 Task: Look for products from Store Brand only.
Action: Mouse pressed left at (20, 127)
Screenshot: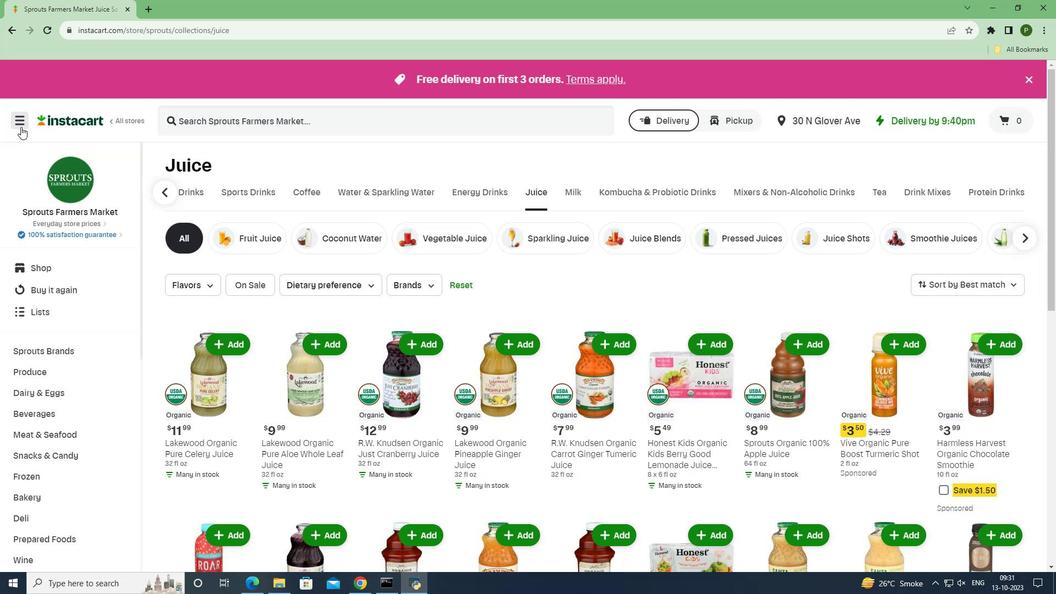 
Action: Mouse moved to (40, 287)
Screenshot: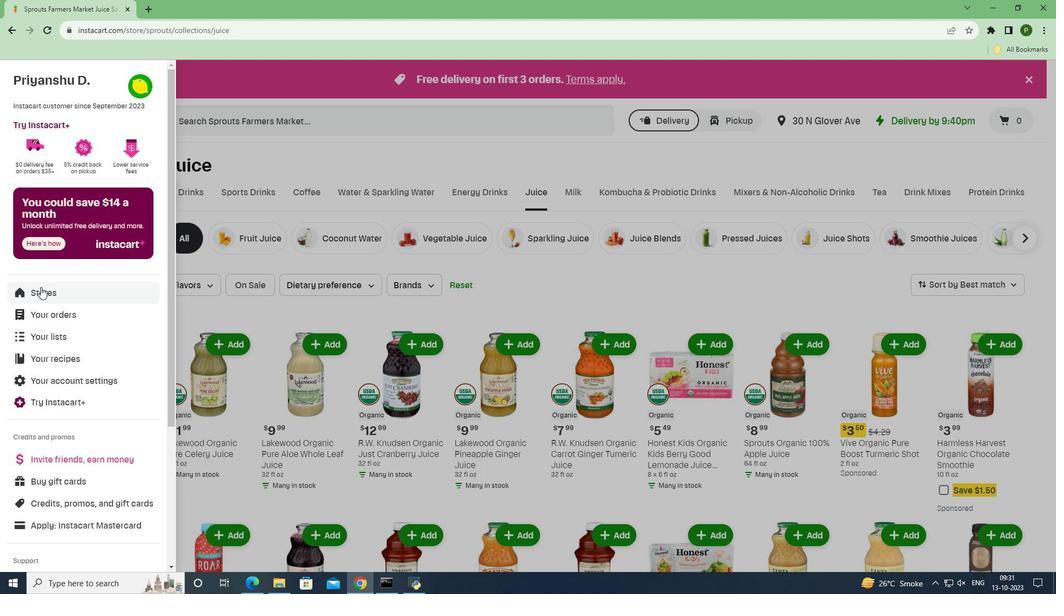 
Action: Mouse pressed left at (40, 287)
Screenshot: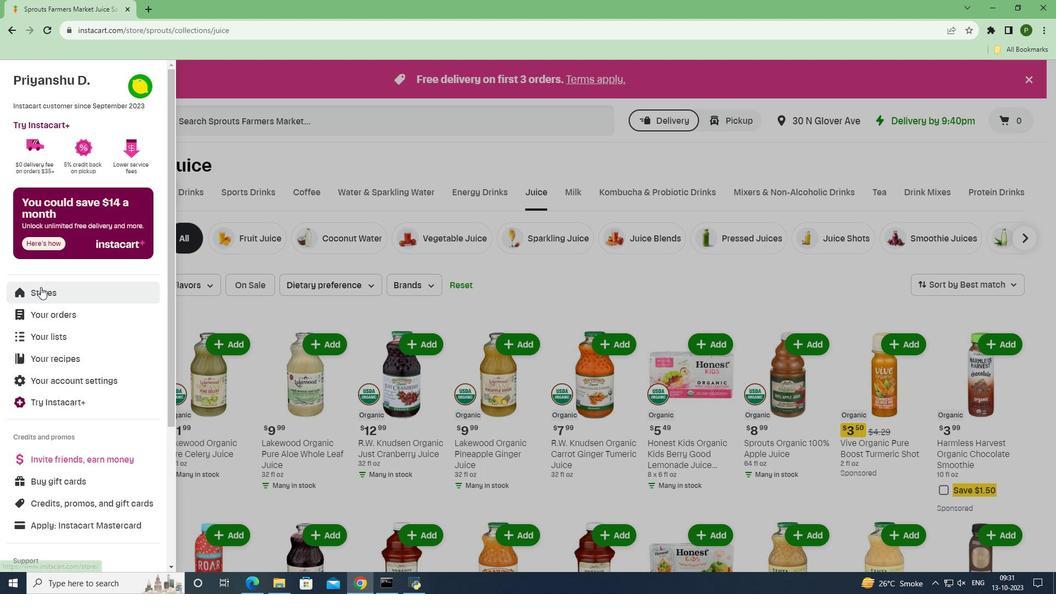 
Action: Mouse moved to (259, 122)
Screenshot: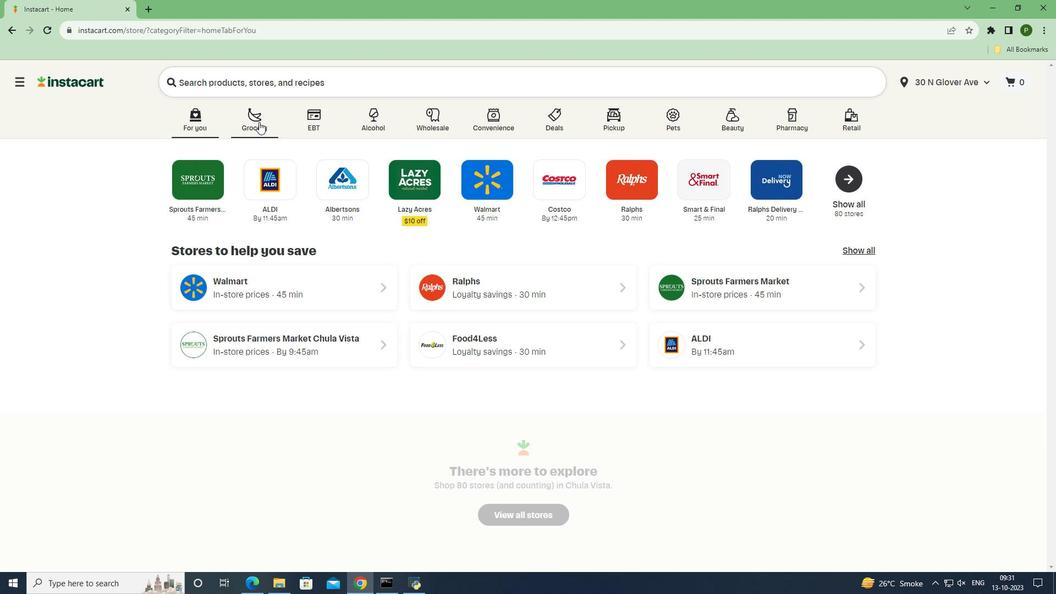 
Action: Mouse pressed left at (259, 122)
Screenshot: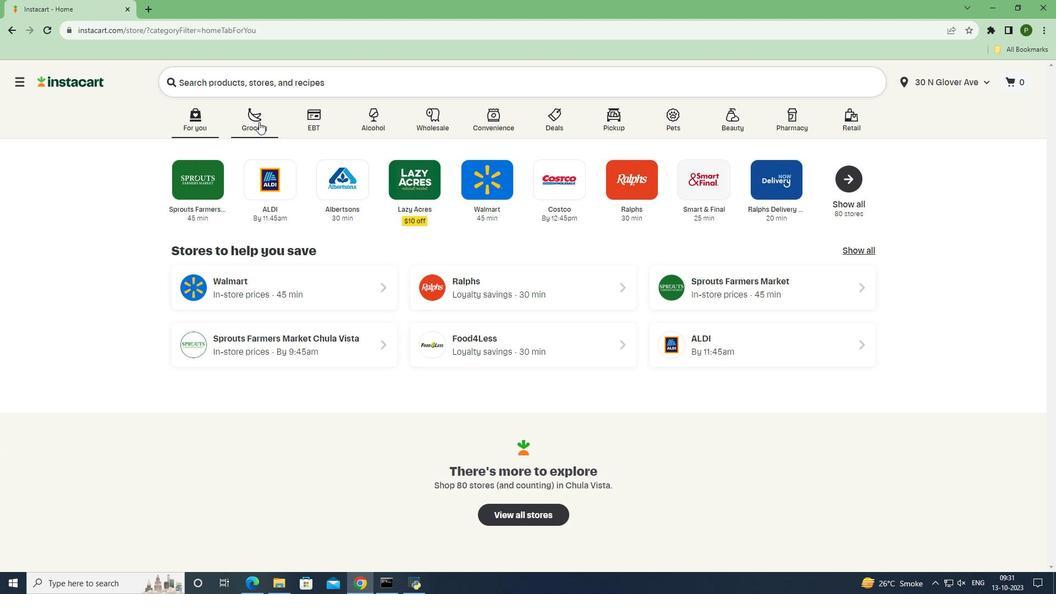 
Action: Mouse moved to (671, 253)
Screenshot: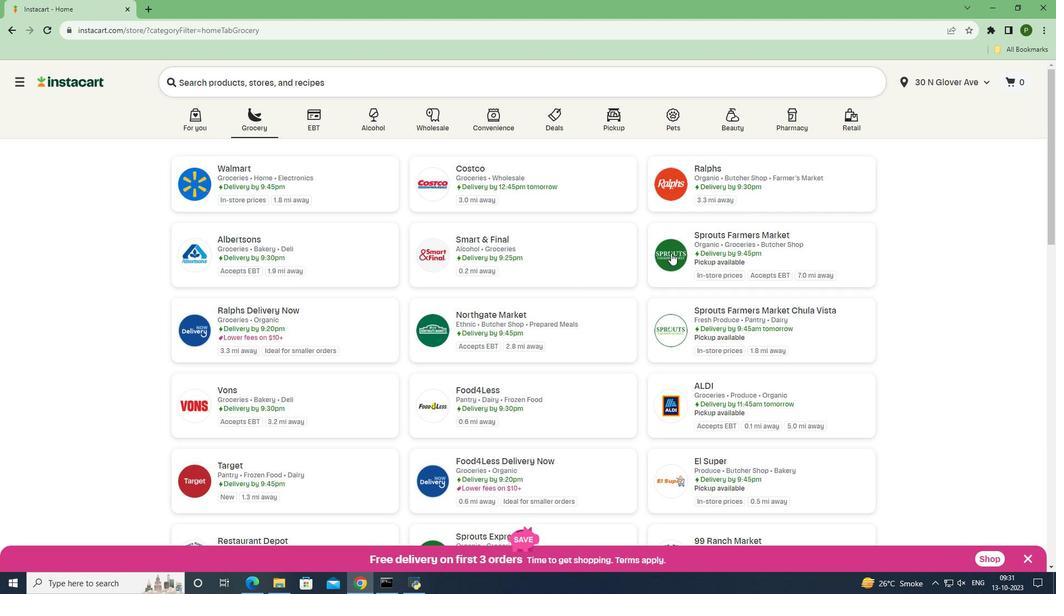 
Action: Mouse pressed left at (671, 253)
Screenshot: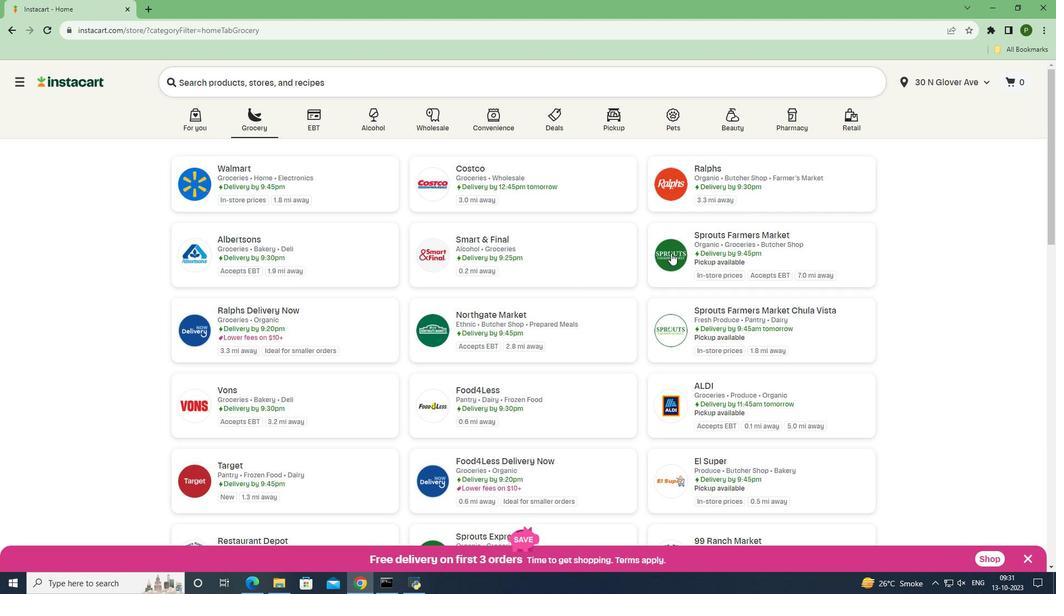 
Action: Mouse moved to (56, 416)
Screenshot: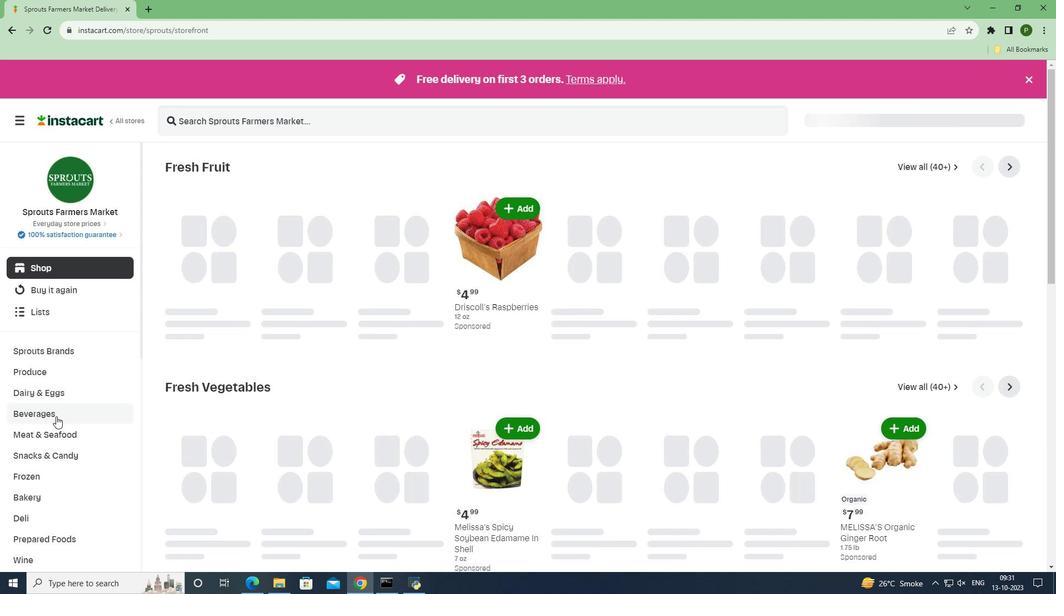 
Action: Mouse pressed left at (56, 416)
Screenshot: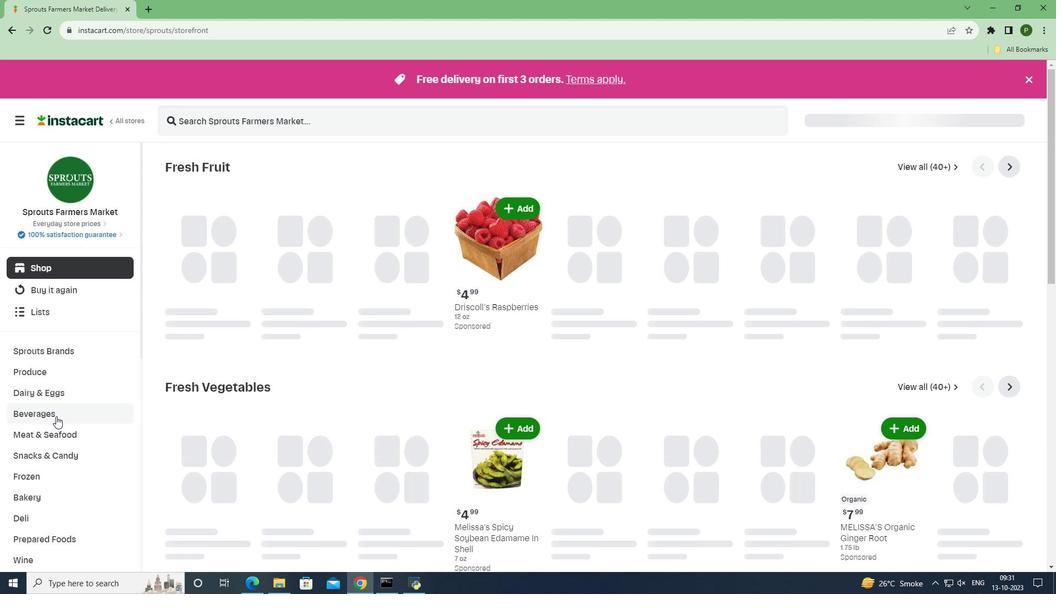 
Action: Mouse moved to (612, 195)
Screenshot: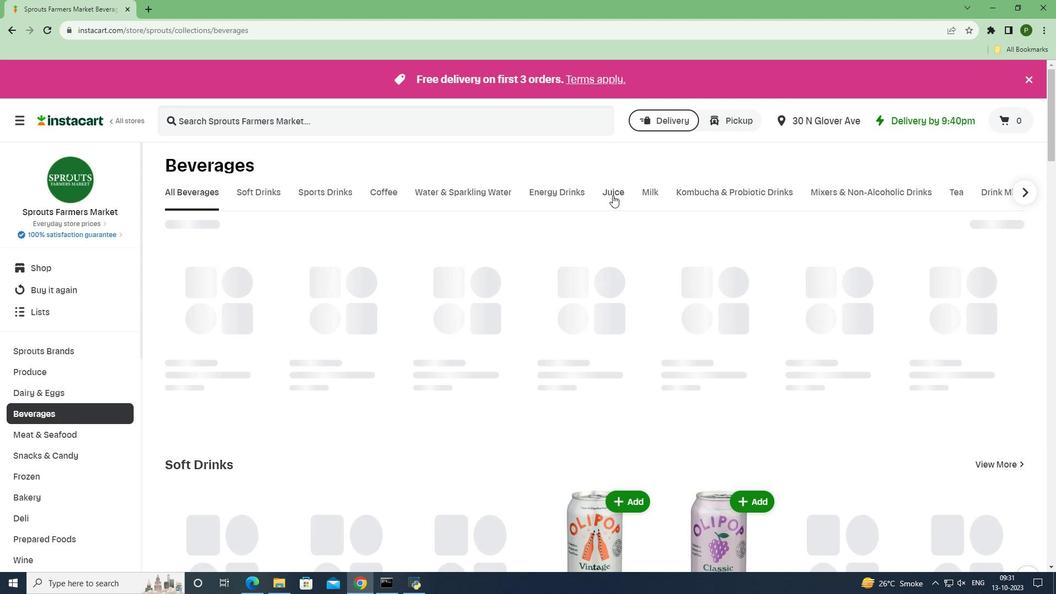 
Action: Mouse pressed left at (612, 195)
Screenshot: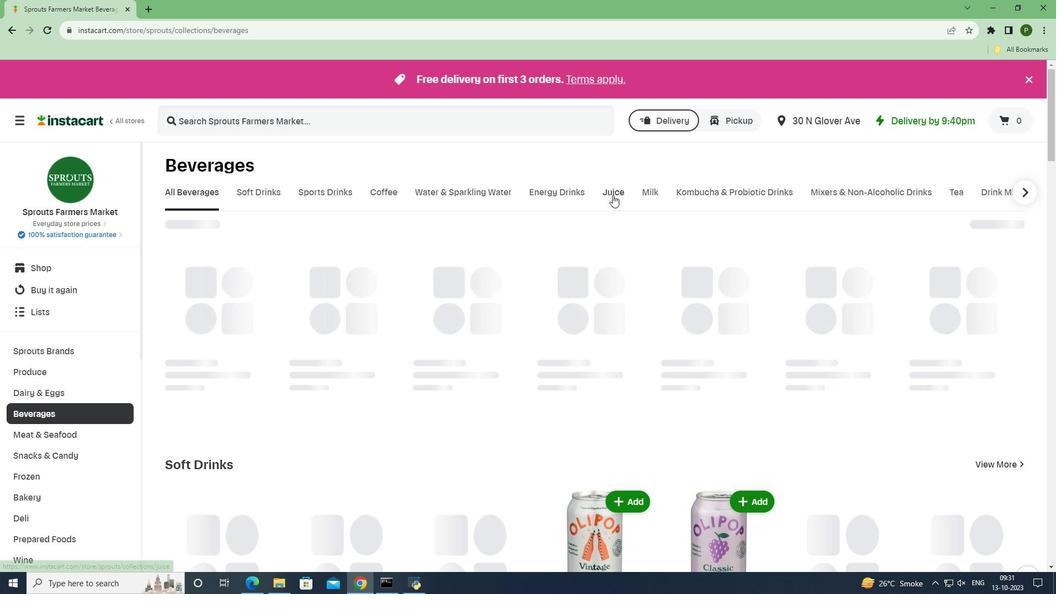 
Action: Mouse moved to (415, 285)
Screenshot: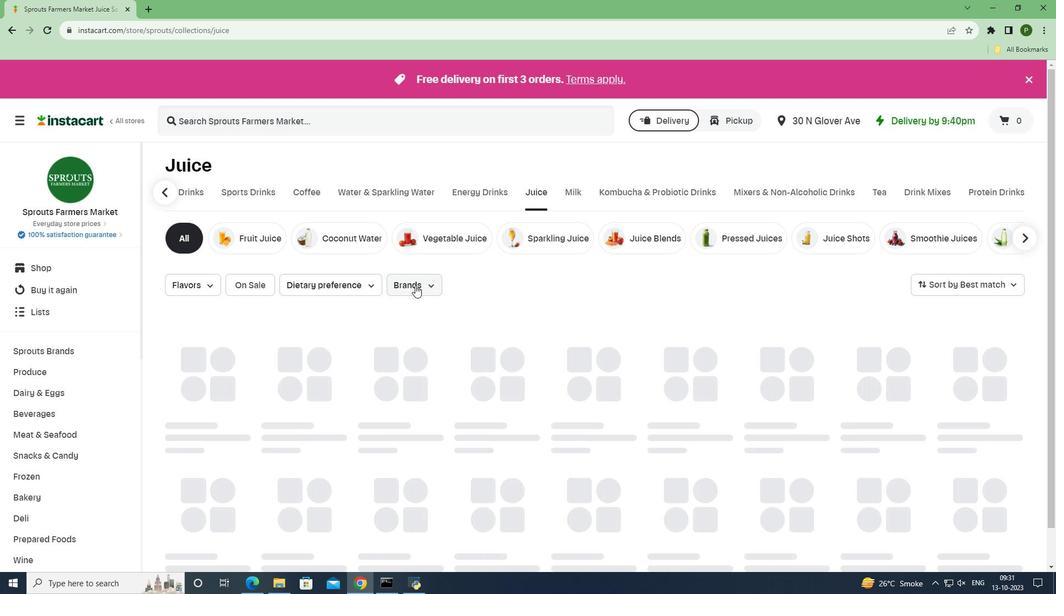 
Action: Mouse pressed left at (415, 285)
Screenshot: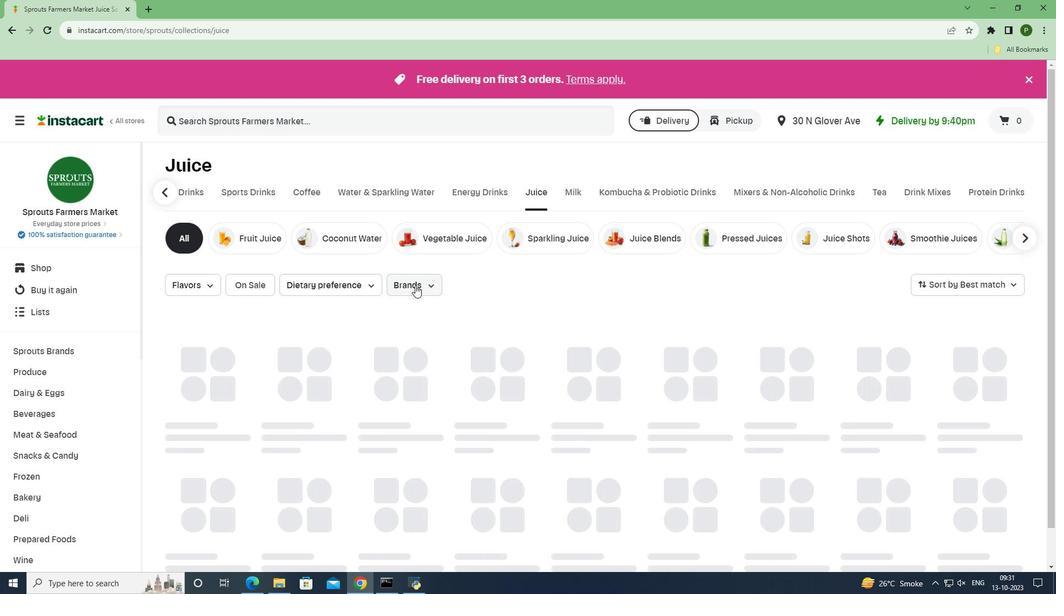 
Action: Mouse moved to (431, 315)
Screenshot: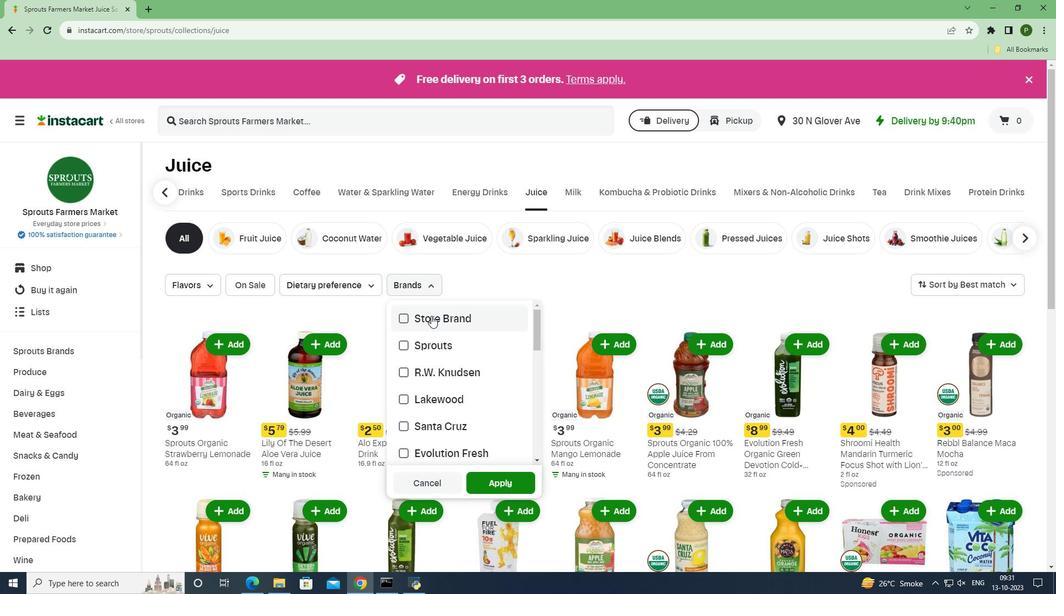 
Action: Mouse pressed left at (431, 315)
Screenshot: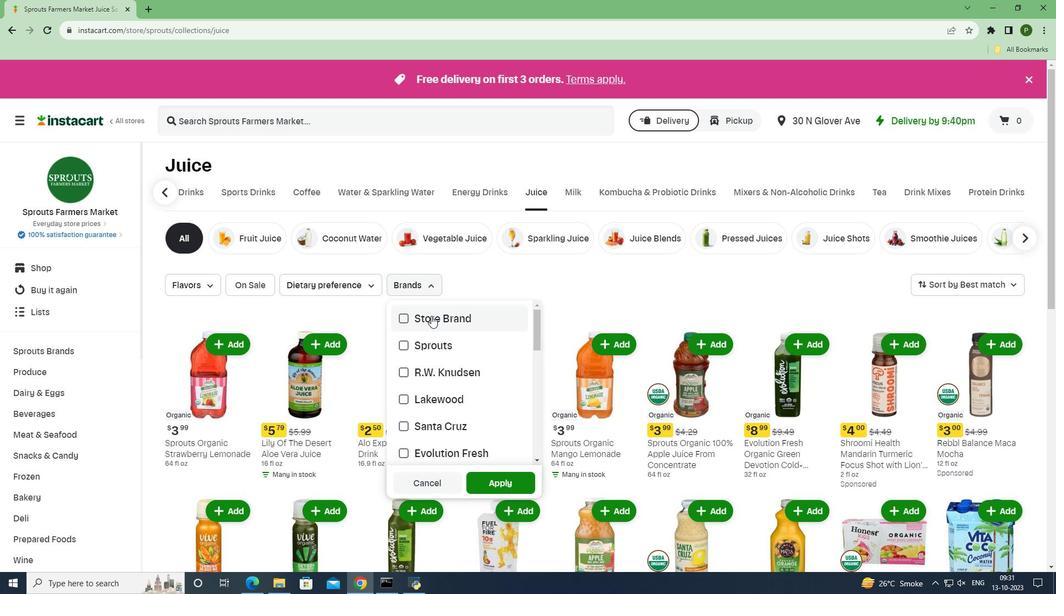 
Action: Mouse moved to (489, 478)
Screenshot: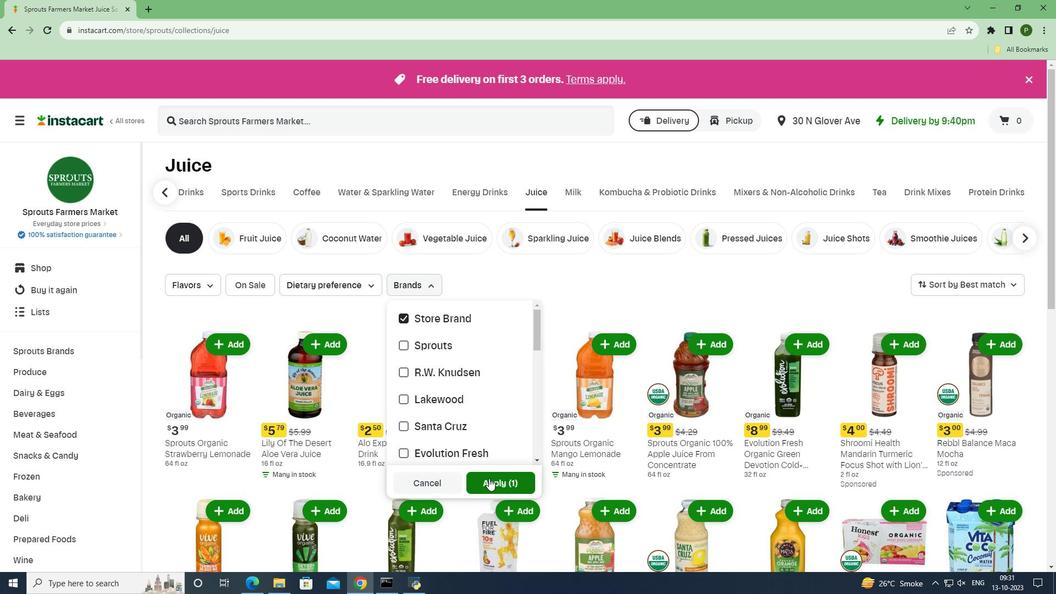 
Action: Mouse pressed left at (489, 478)
Screenshot: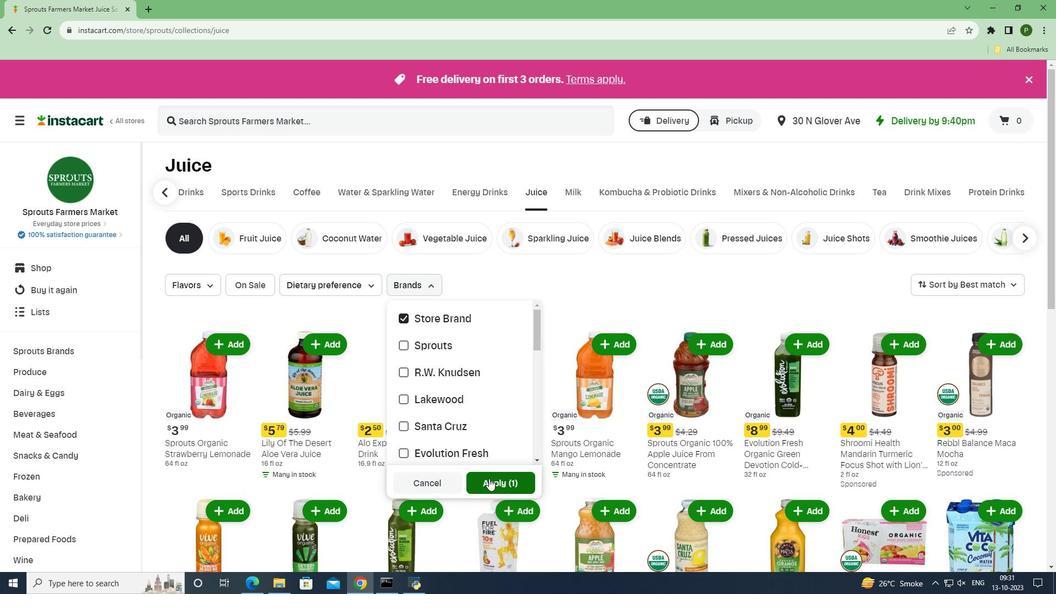 
Action: Mouse moved to (686, 522)
Screenshot: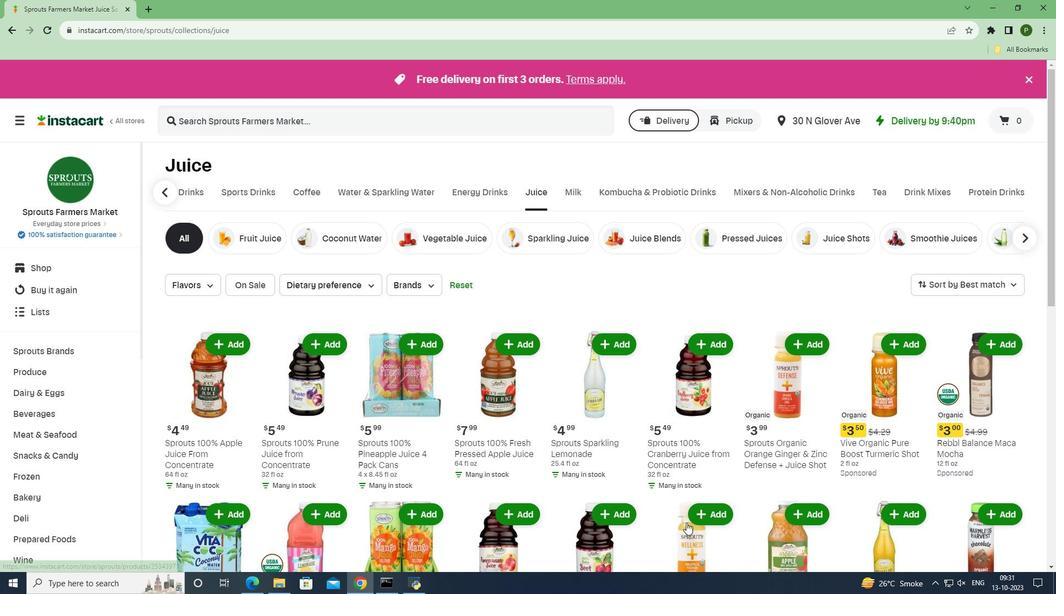 
